 Task: Create a sub task System Test and UAT for the task  Design and implement a disaster recovery plan for an organization's IT infrastructure in the project AgileBoost , assign it to team member softage.4@softage.net and update the status of the sub task to  At Risk , set the priority of the sub task to Medium
Action: Mouse moved to (47, 235)
Screenshot: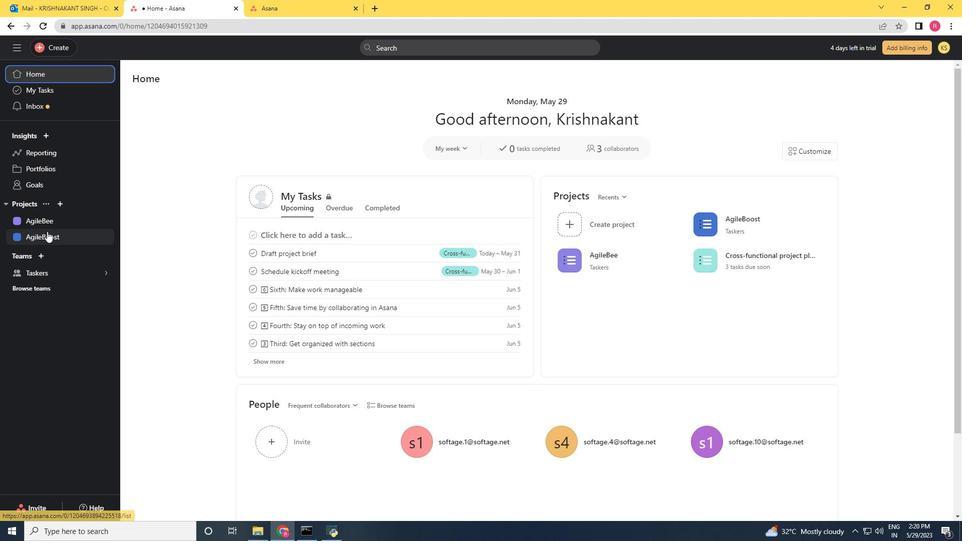 
Action: Mouse pressed left at (47, 235)
Screenshot: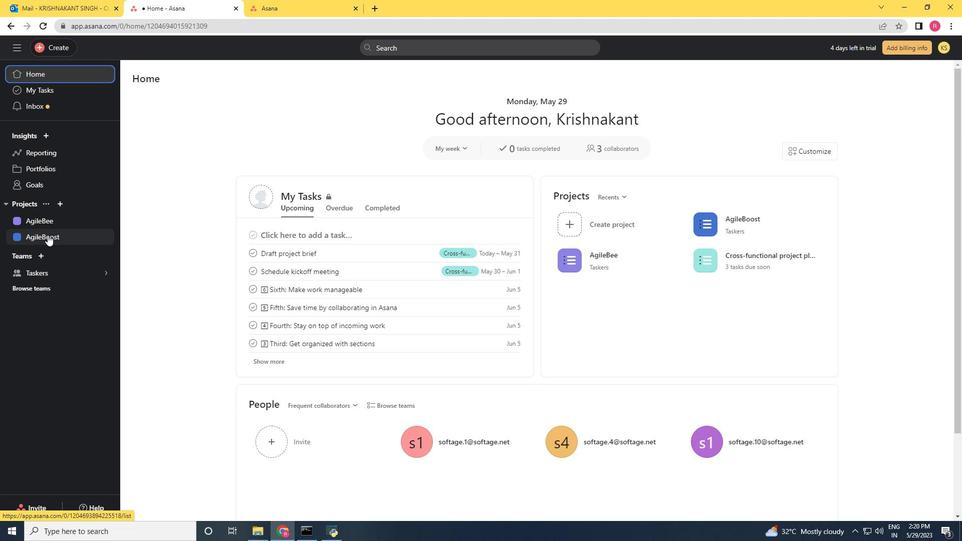 
Action: Mouse moved to (258, 257)
Screenshot: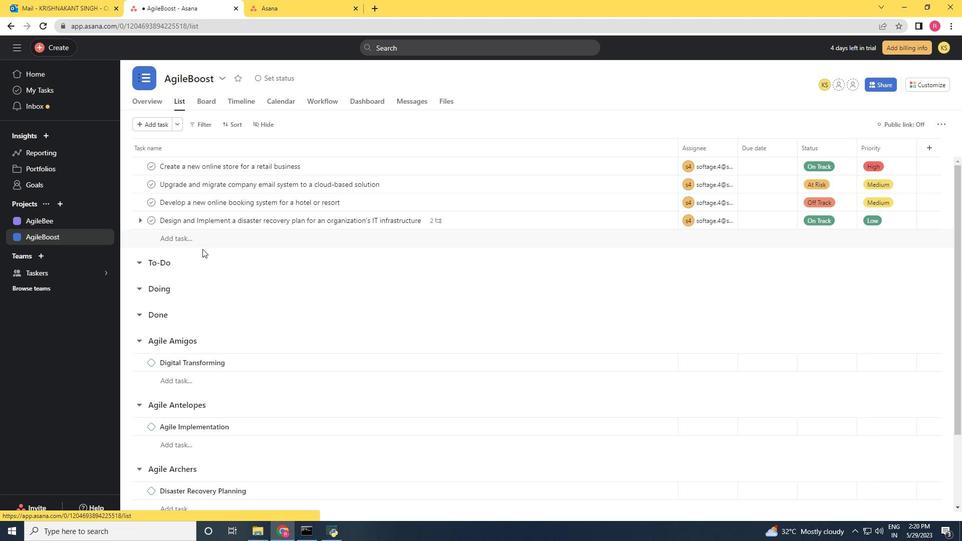 
Action: Mouse scrolled (258, 256) with delta (0, 0)
Screenshot: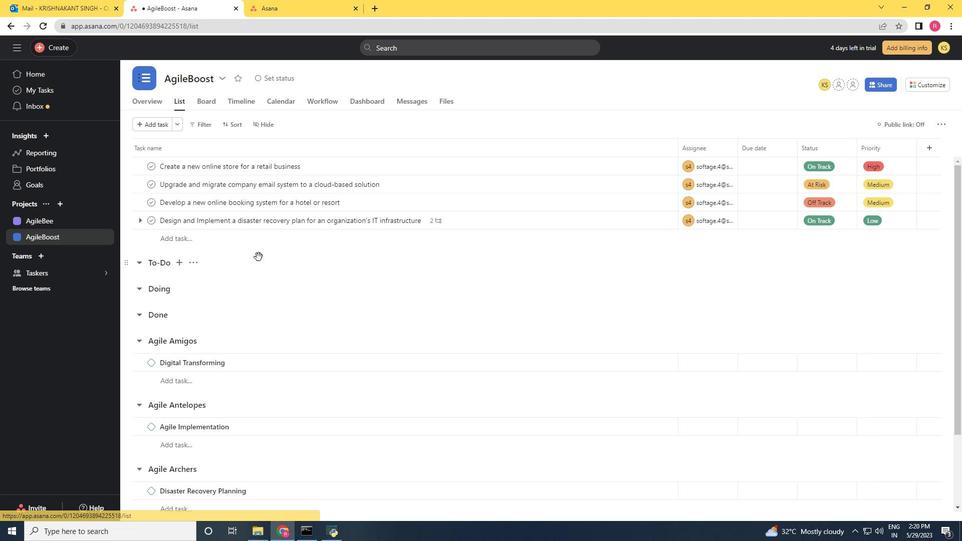 
Action: Mouse scrolled (258, 256) with delta (0, 0)
Screenshot: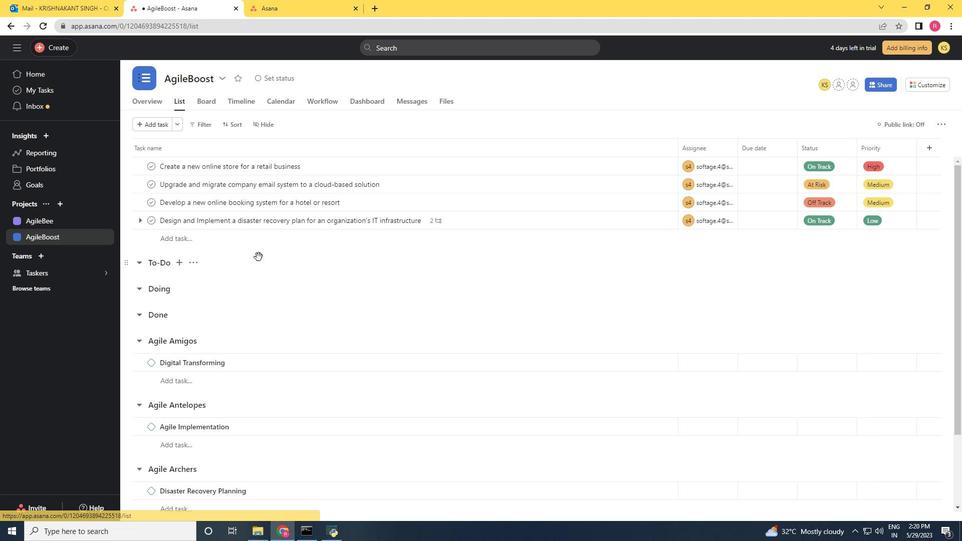 
Action: Mouse moved to (258, 257)
Screenshot: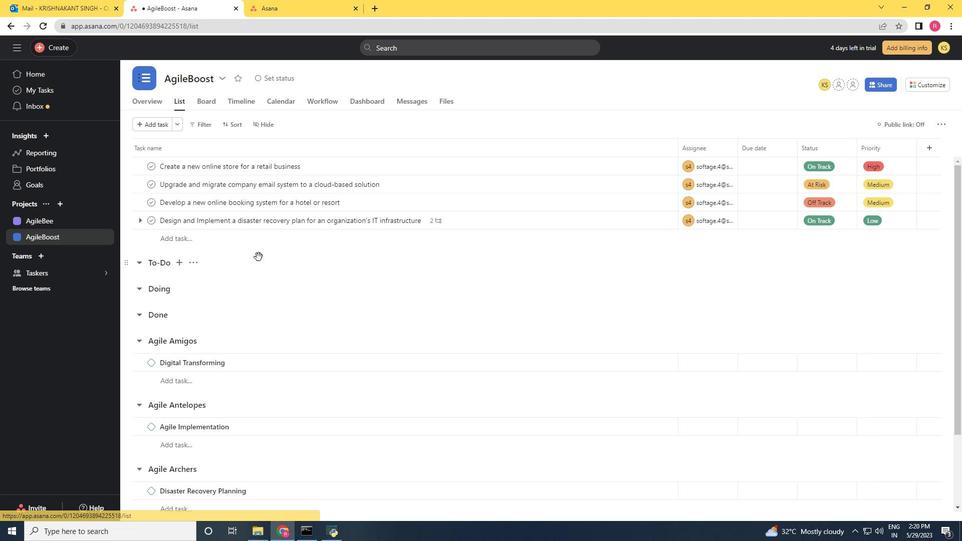 
Action: Mouse scrolled (258, 256) with delta (0, 0)
Screenshot: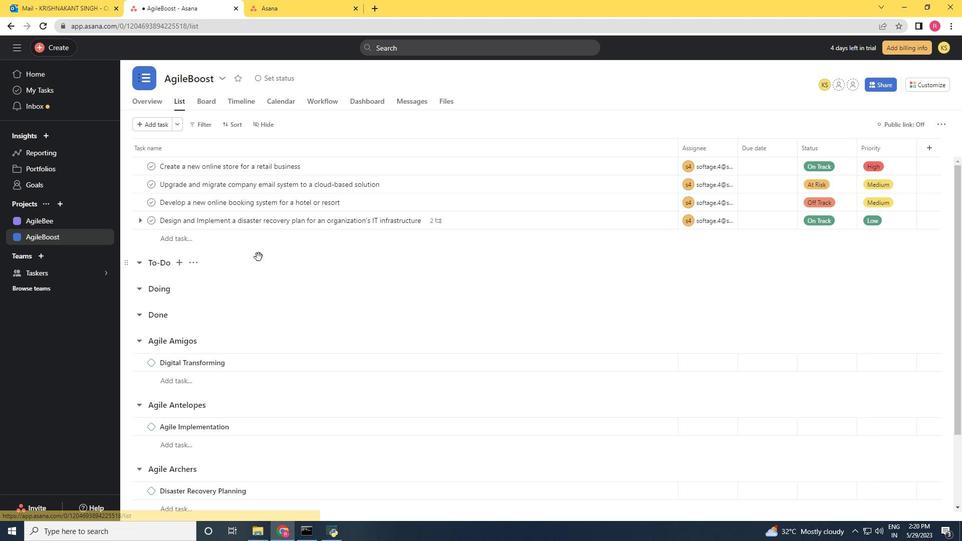 
Action: Mouse moved to (258, 257)
Screenshot: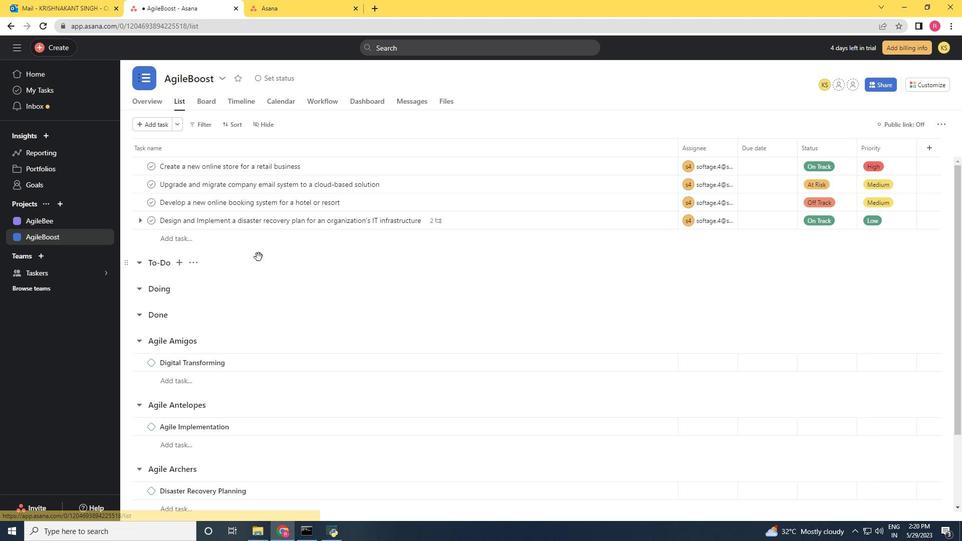 
Action: Mouse scrolled (258, 257) with delta (0, 0)
Screenshot: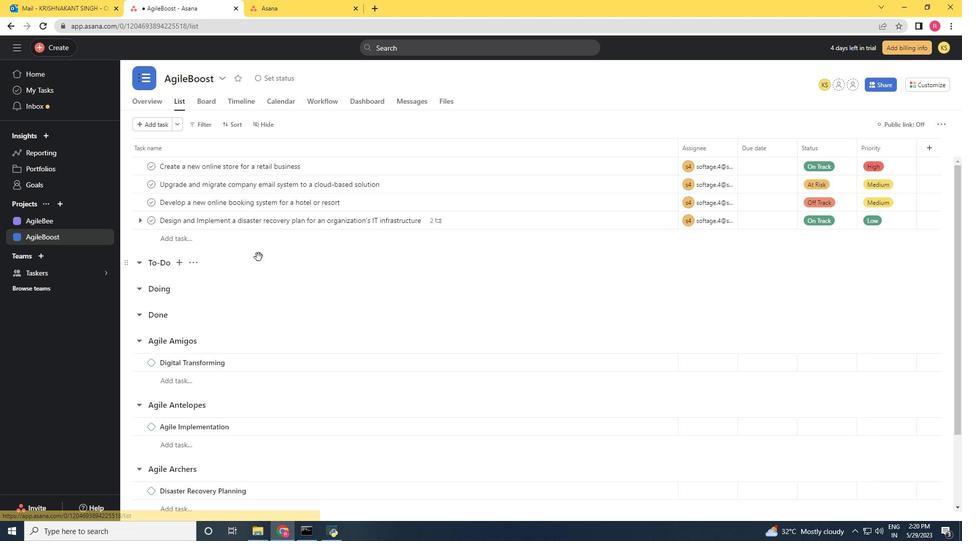 
Action: Mouse scrolled (258, 257) with delta (0, 0)
Screenshot: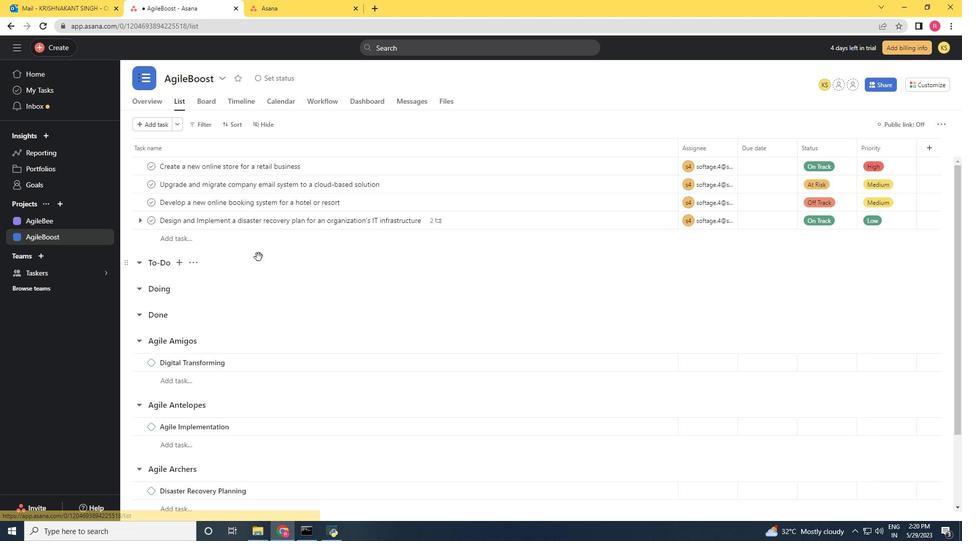 
Action: Mouse scrolled (258, 257) with delta (0, 0)
Screenshot: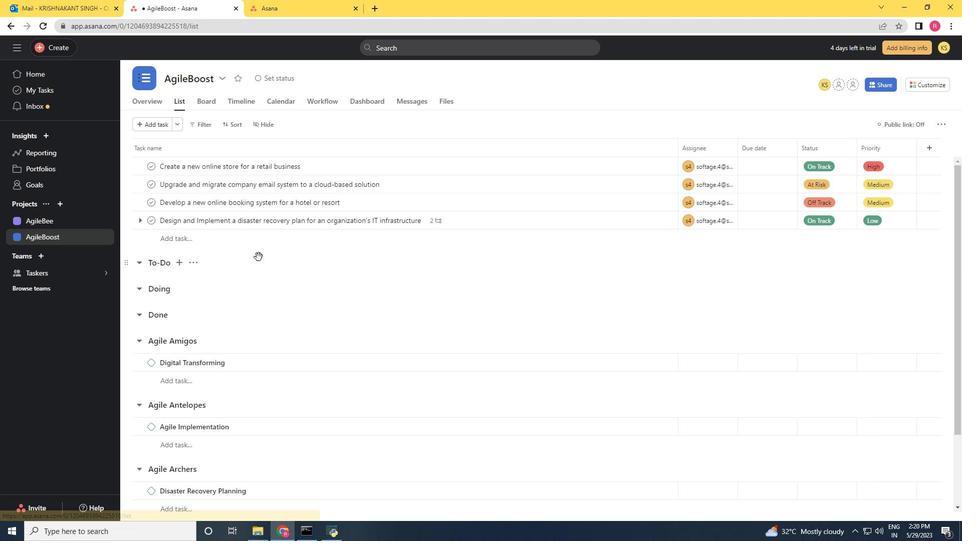 
Action: Mouse moved to (240, 321)
Screenshot: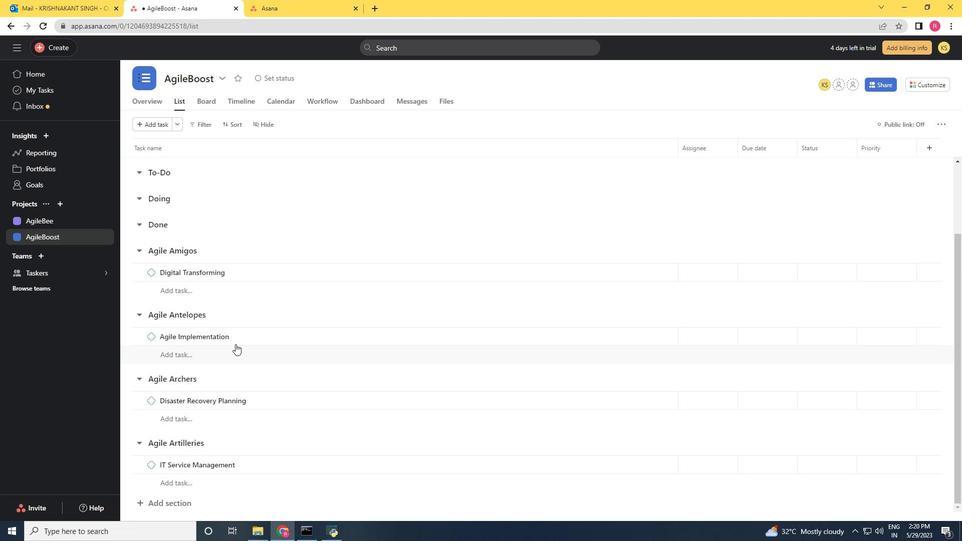 
Action: Mouse scrolled (240, 322) with delta (0, 0)
Screenshot: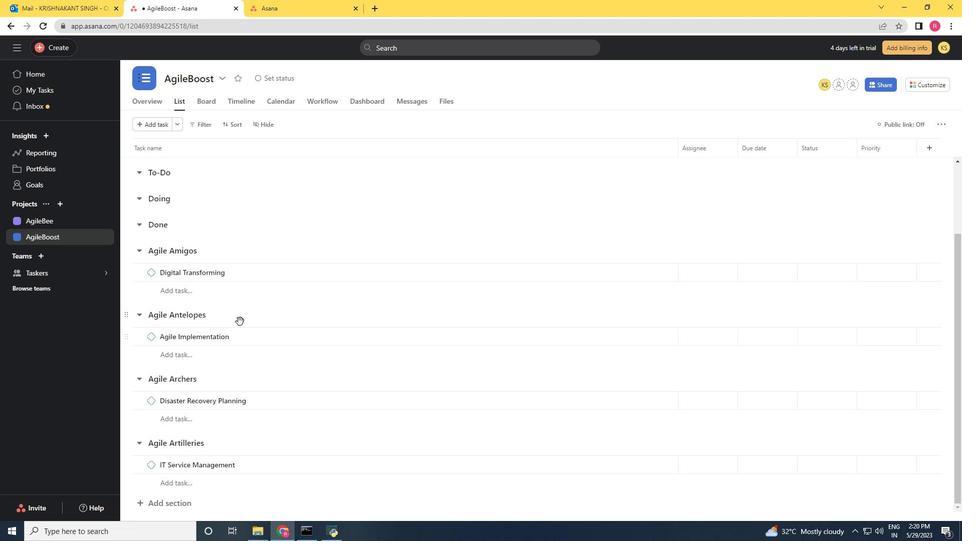 
Action: Mouse scrolled (240, 321) with delta (0, 0)
Screenshot: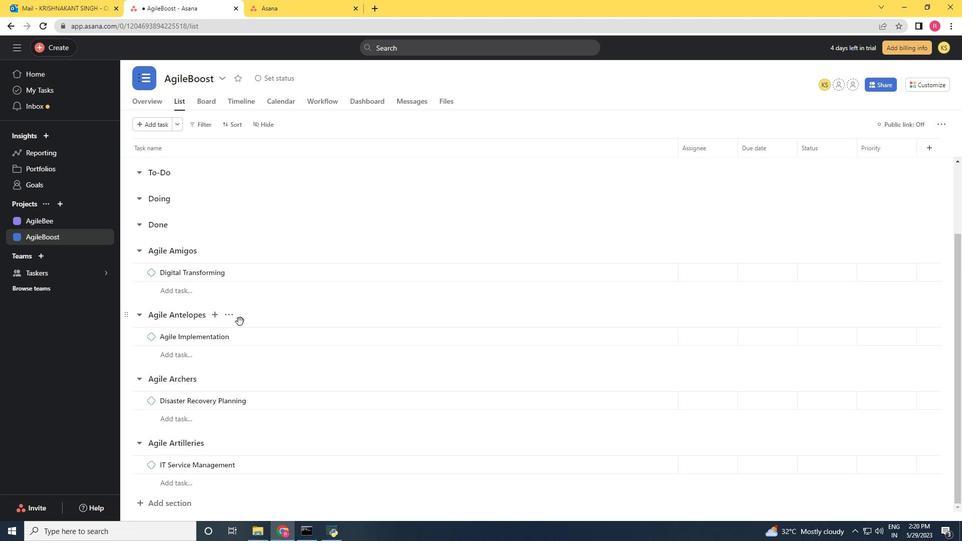 
Action: Mouse scrolled (240, 322) with delta (0, 0)
Screenshot: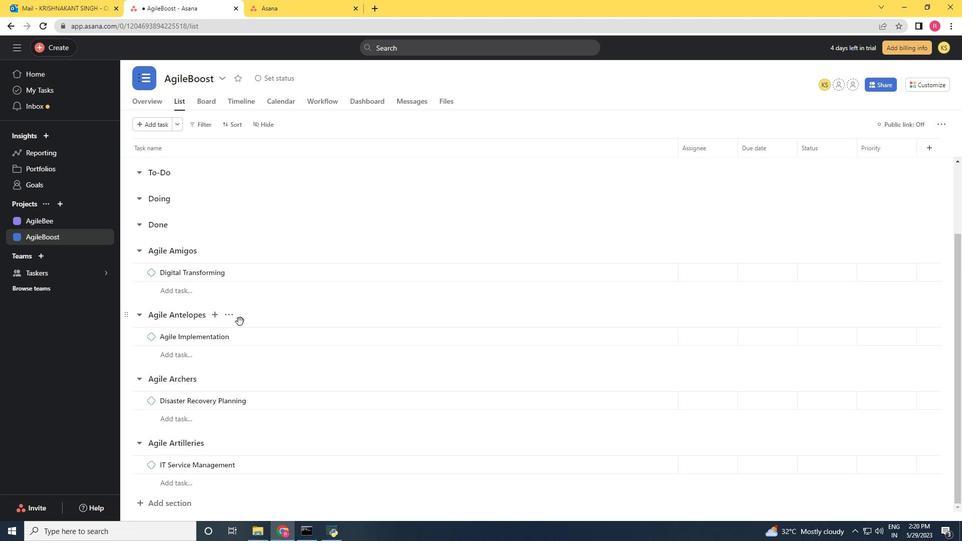 
Action: Mouse scrolled (240, 322) with delta (0, 0)
Screenshot: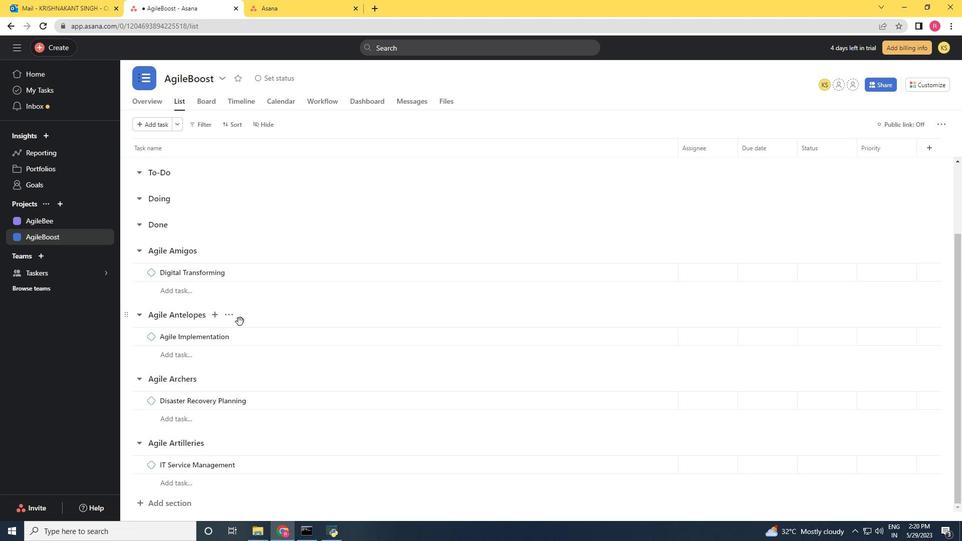 
Action: Mouse moved to (475, 222)
Screenshot: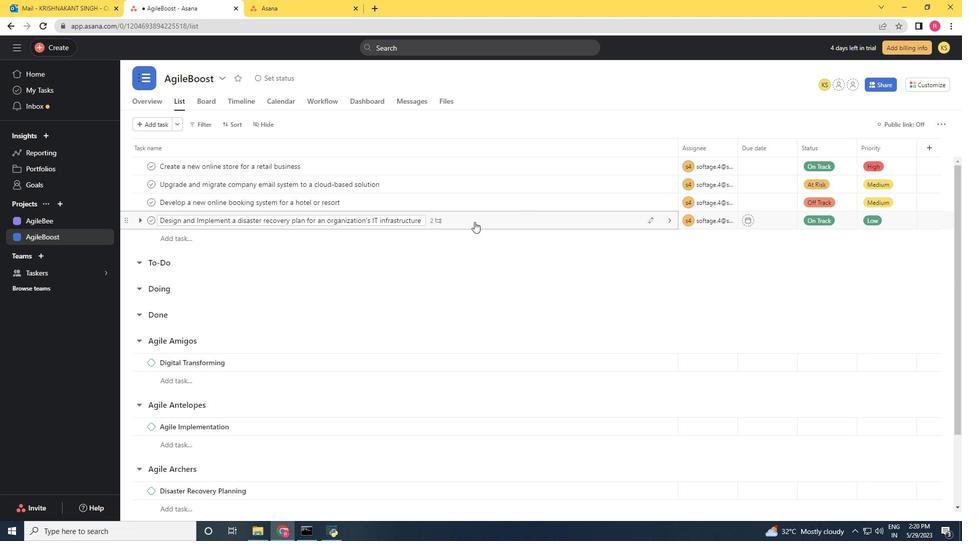 
Action: Mouse pressed left at (475, 222)
Screenshot: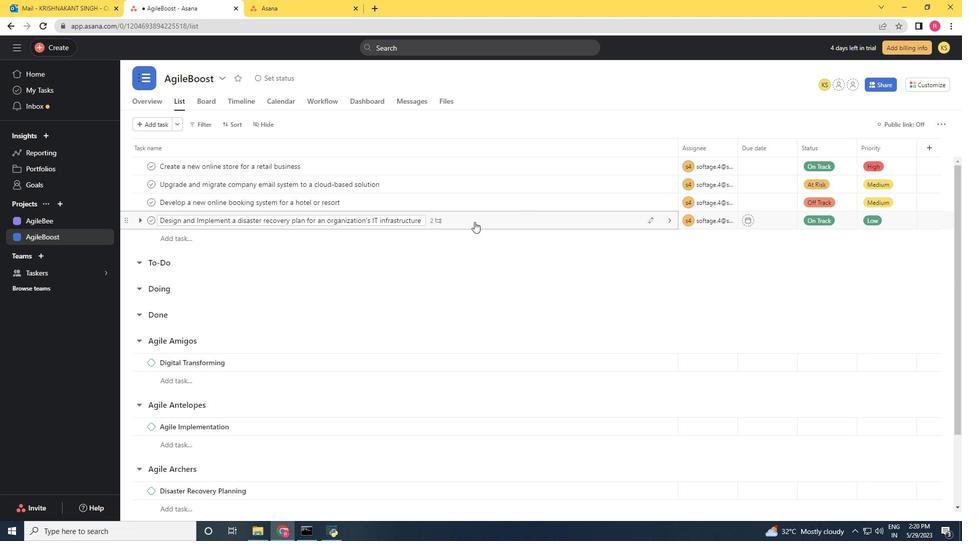 
Action: Mouse moved to (647, 404)
Screenshot: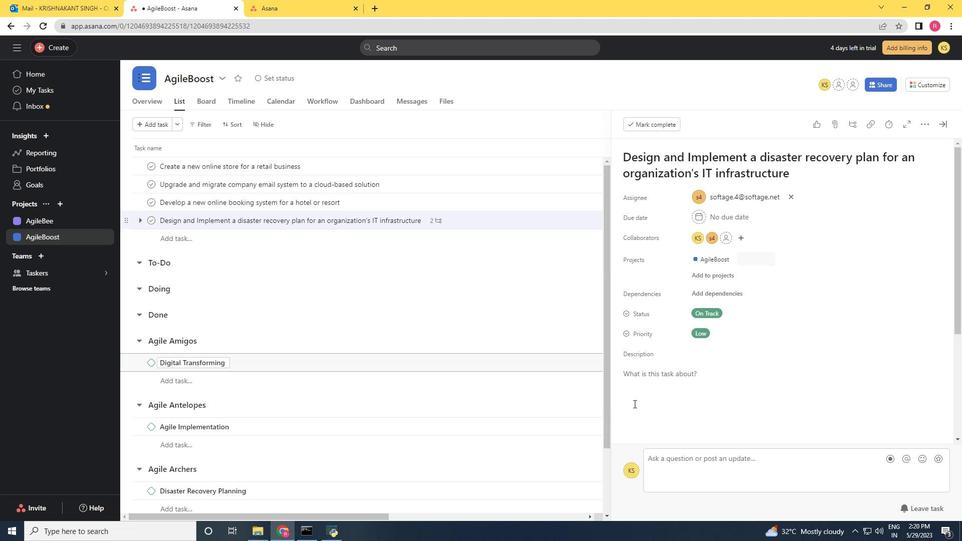 
Action: Mouse scrolled (647, 403) with delta (0, 0)
Screenshot: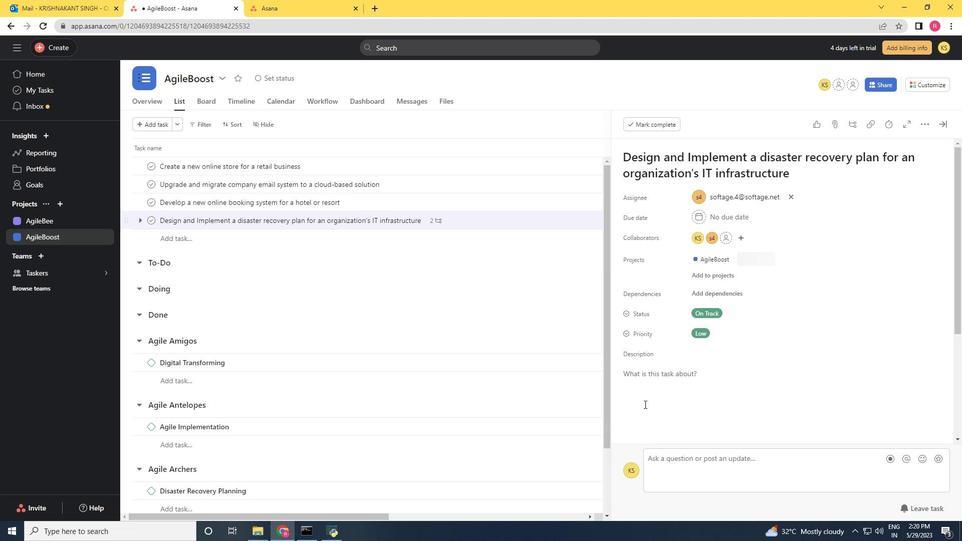 
Action: Mouse scrolled (647, 403) with delta (0, 0)
Screenshot: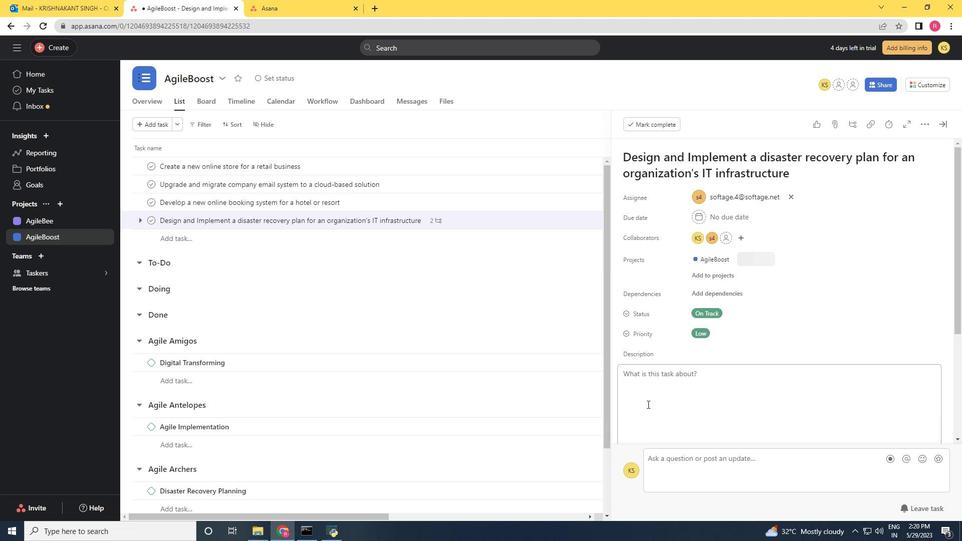 
Action: Mouse scrolled (647, 403) with delta (0, 0)
Screenshot: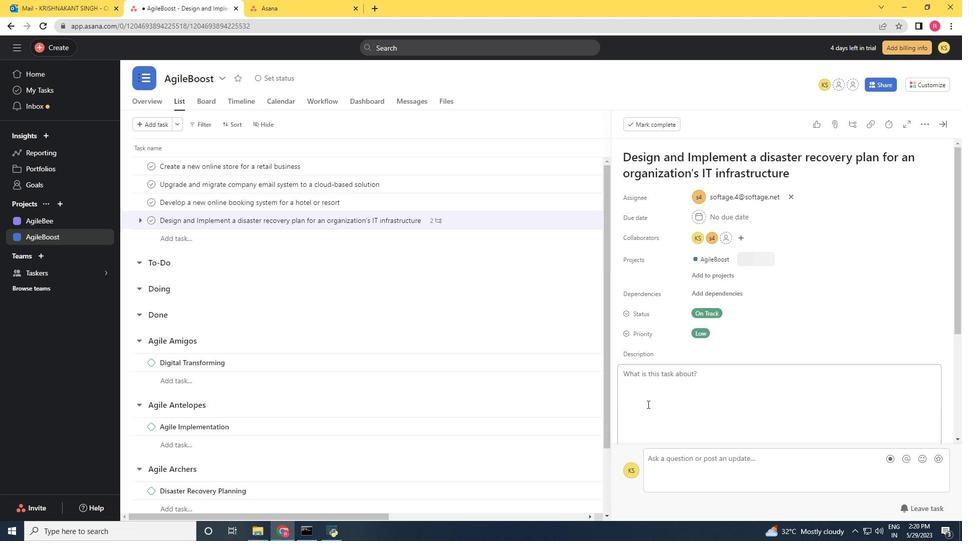 
Action: Mouse scrolled (647, 403) with delta (0, 0)
Screenshot: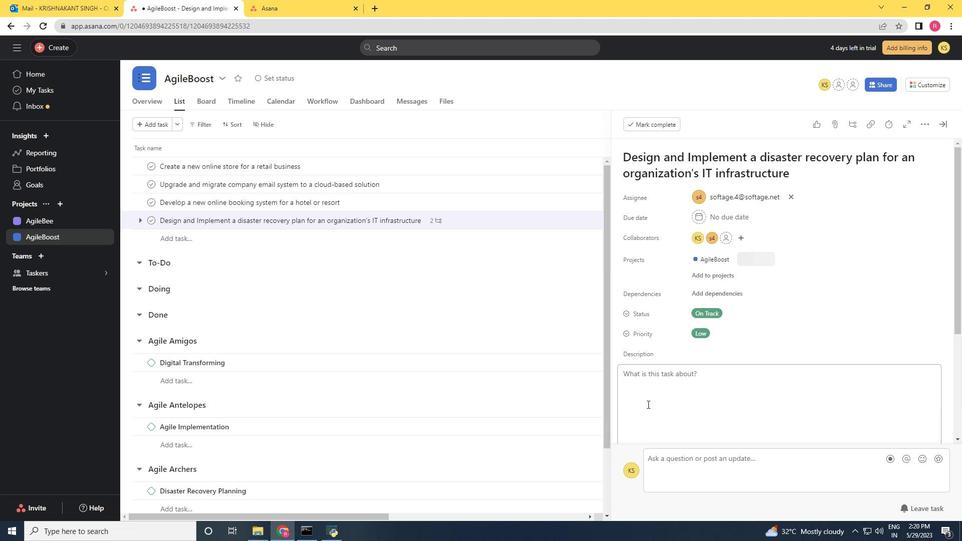 
Action: Mouse moved to (633, 363)
Screenshot: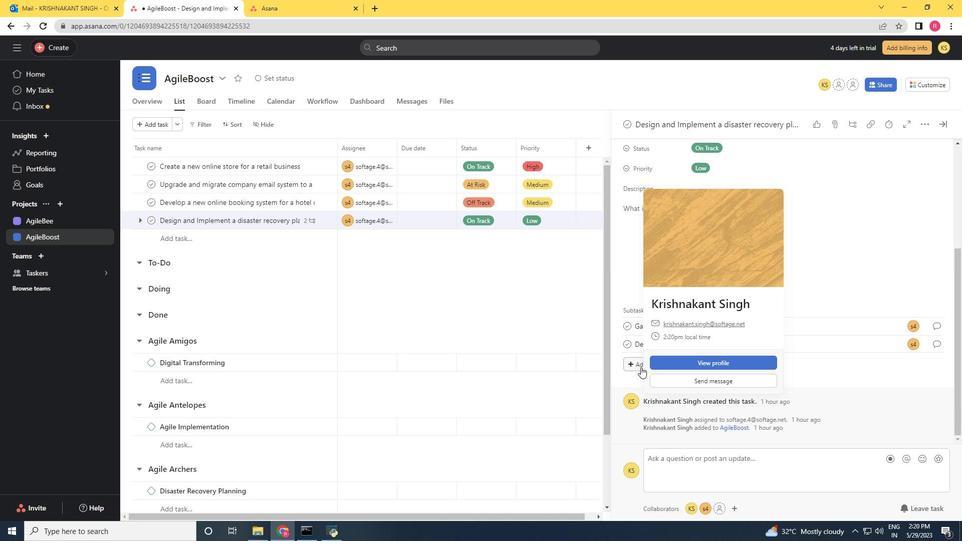 
Action: Mouse pressed left at (633, 363)
Screenshot: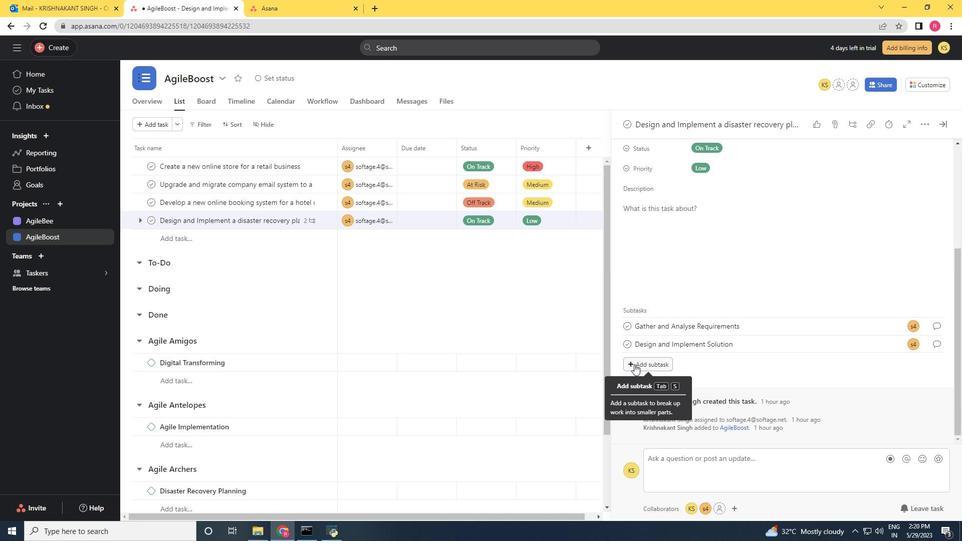 
Action: Key pressed <Key.shift>System<Key.space><Key.shift>Test<Key.space>and<Key.space><Key.shift>UAT<Key.space><Key.enter>
Screenshot: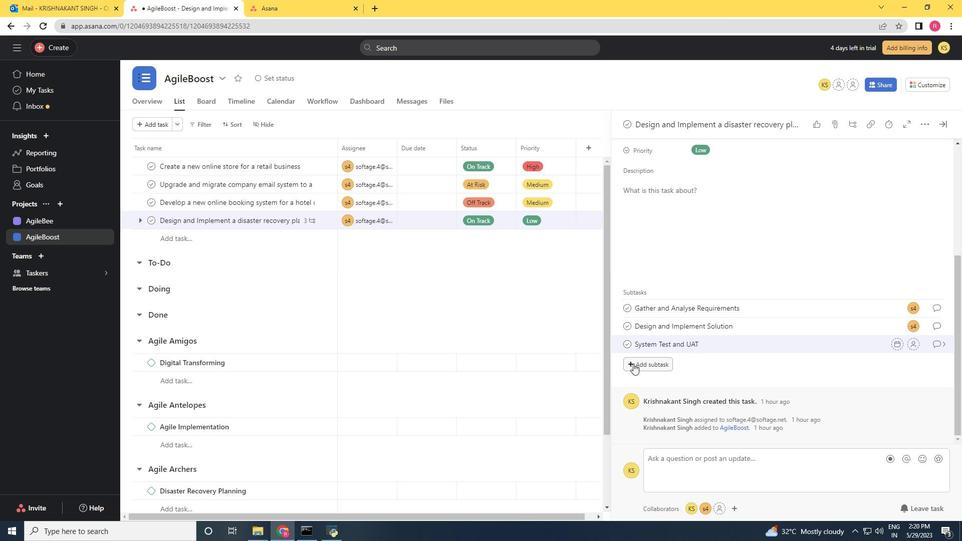 
Action: Mouse moved to (916, 326)
Screenshot: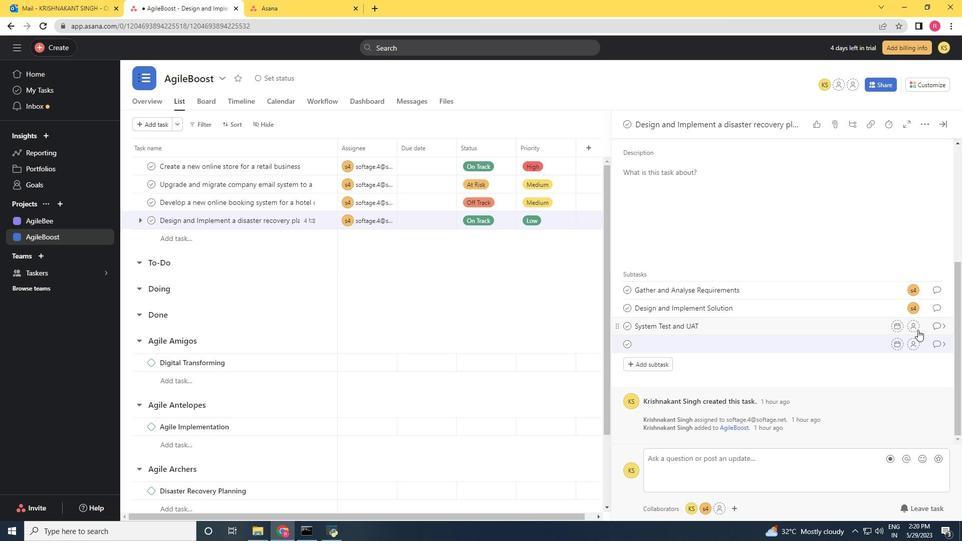 
Action: Mouse pressed left at (916, 326)
Screenshot: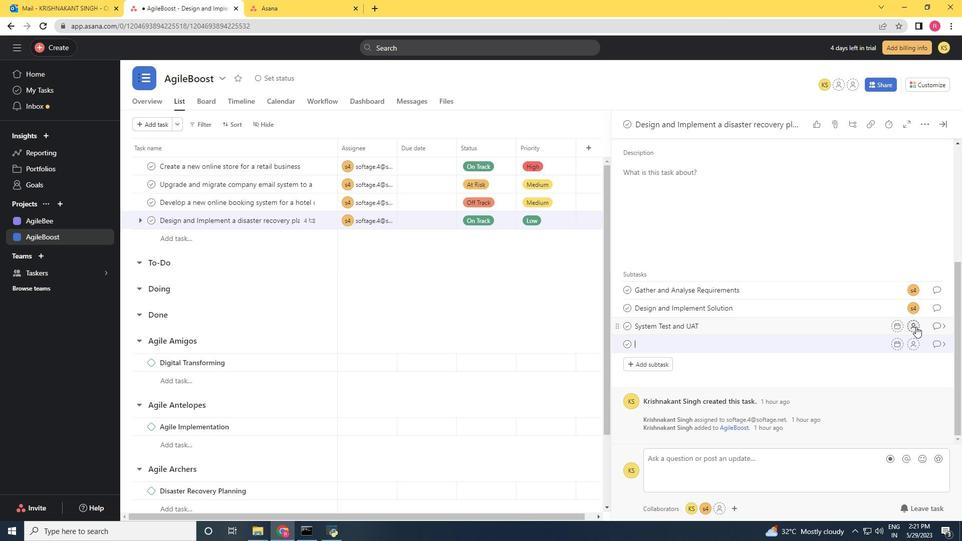 
Action: Mouse moved to (913, 347)
Screenshot: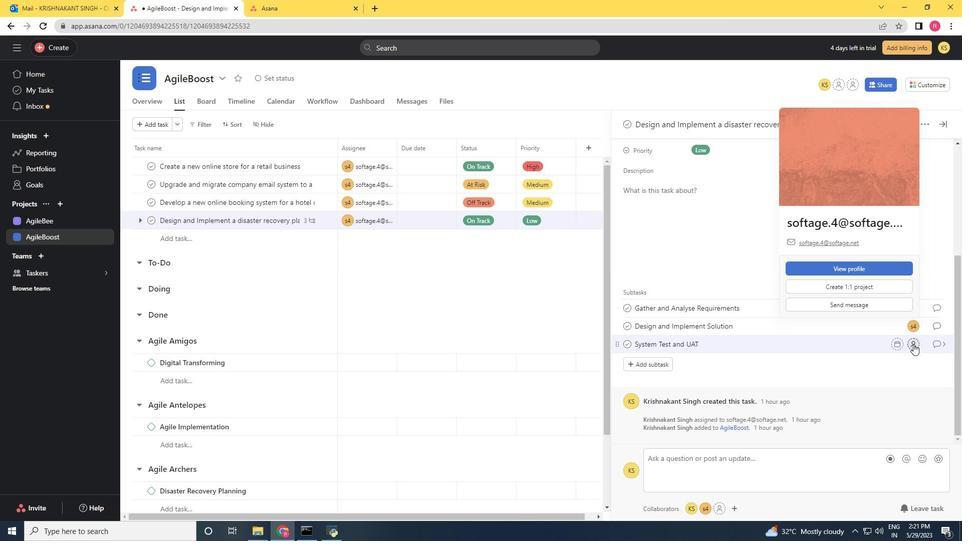 
Action: Mouse pressed left at (913, 347)
Screenshot: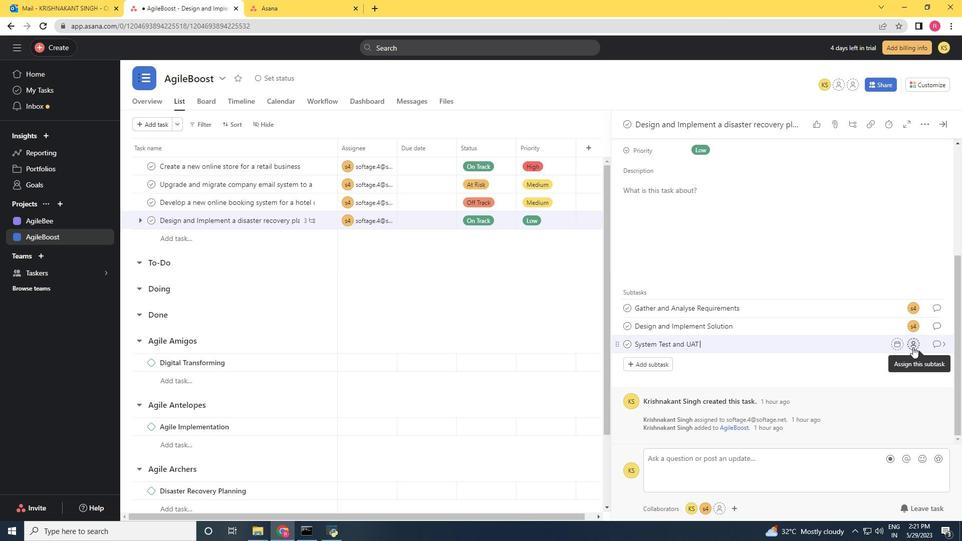 
Action: Key pressed softage.4<Key.shift>@softage.net
Screenshot: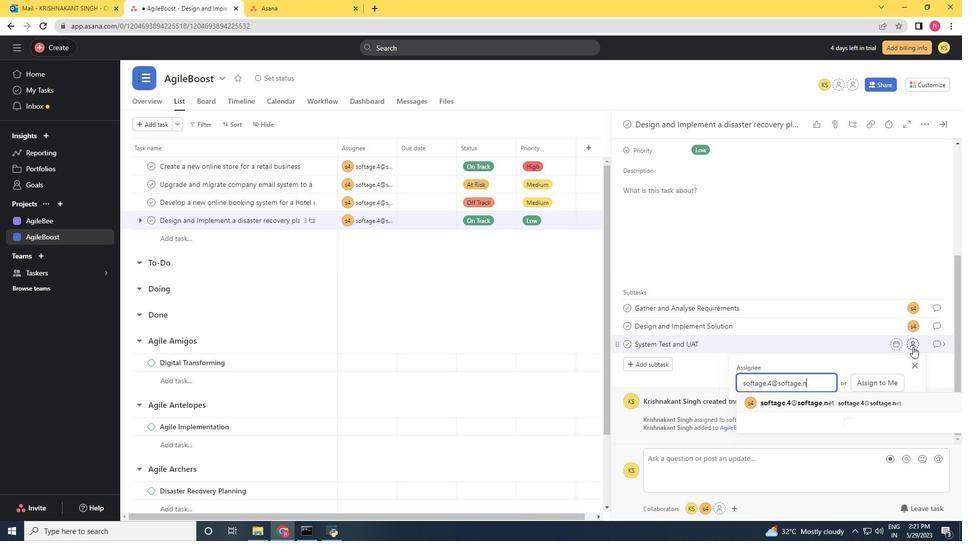 
Action: Mouse moved to (854, 407)
Screenshot: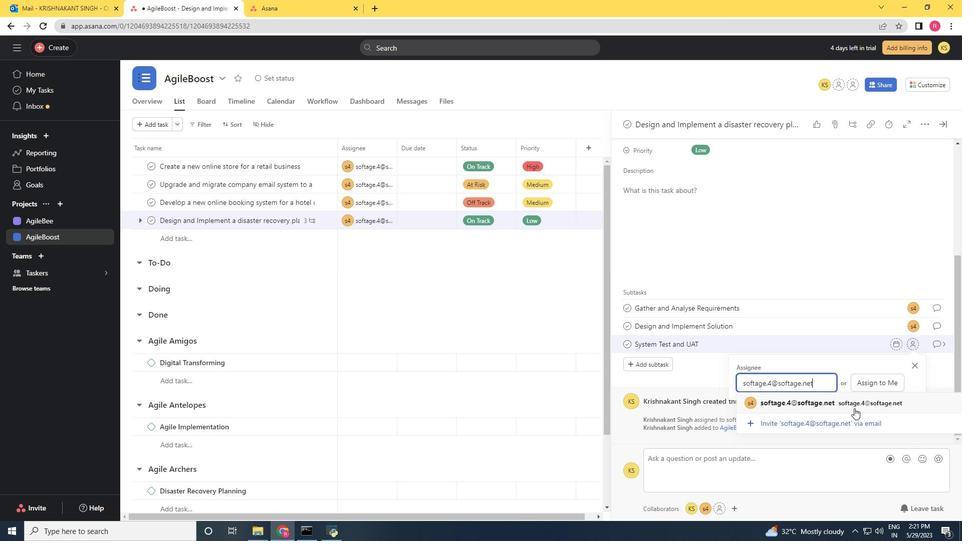 
Action: Mouse pressed left at (854, 407)
Screenshot: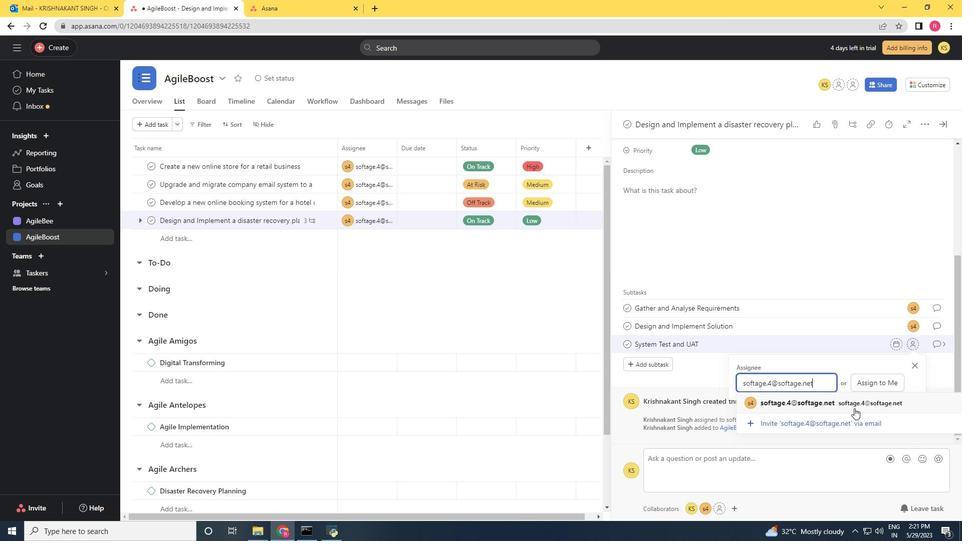 
Action: Mouse moved to (935, 346)
Screenshot: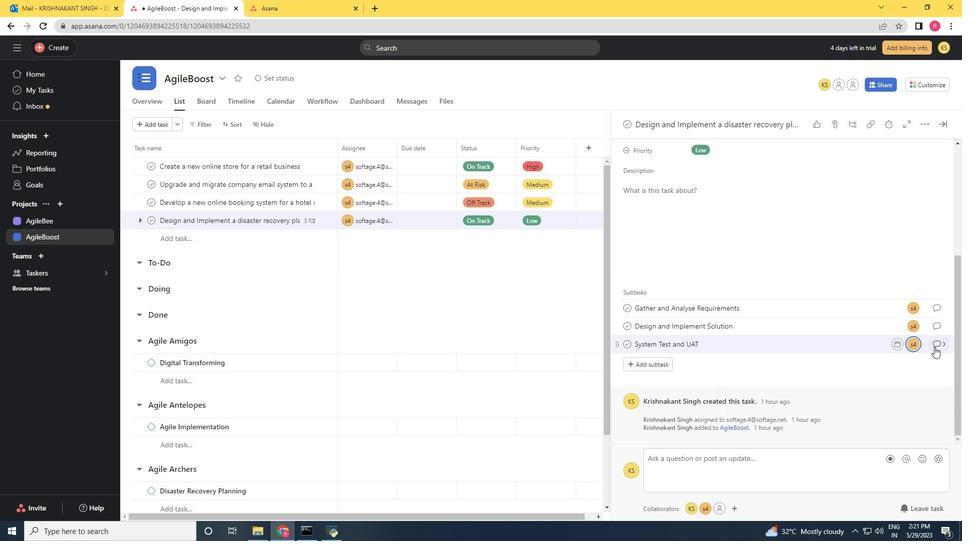 
Action: Mouse pressed left at (935, 346)
Screenshot: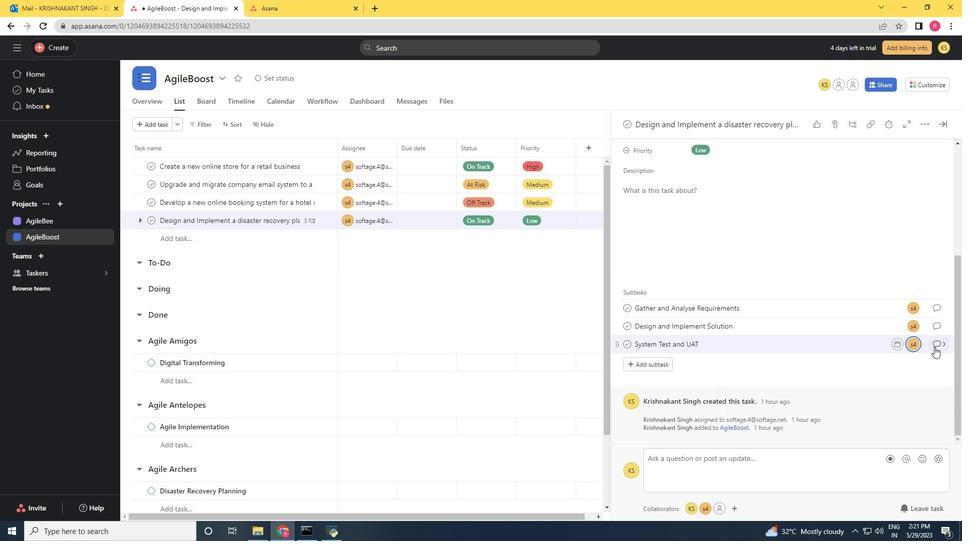
Action: Mouse moved to (658, 286)
Screenshot: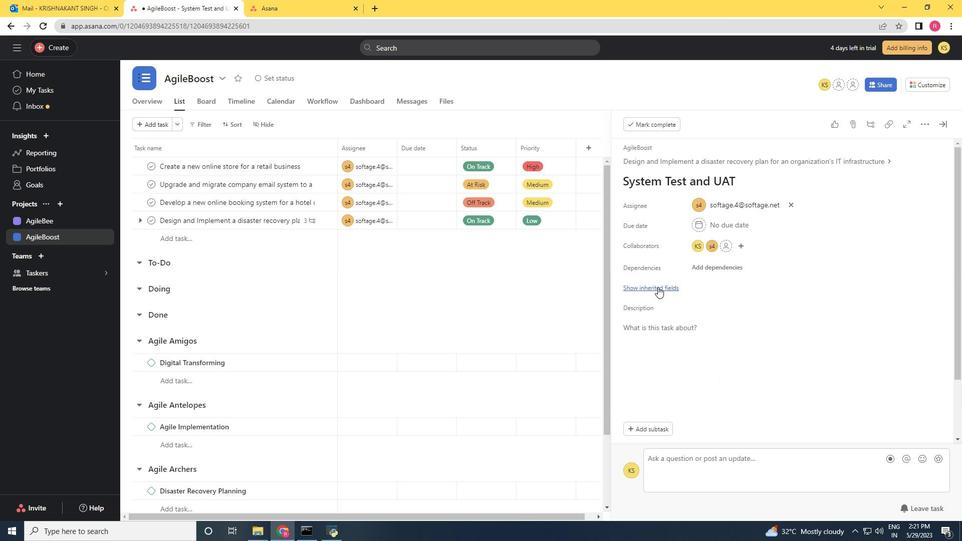 
Action: Mouse pressed left at (658, 286)
Screenshot: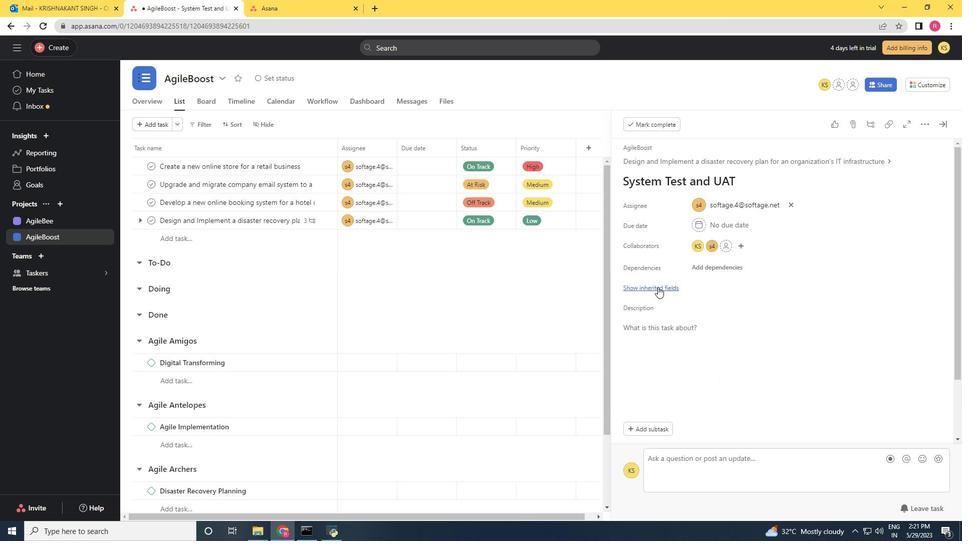 
Action: Mouse moved to (698, 304)
Screenshot: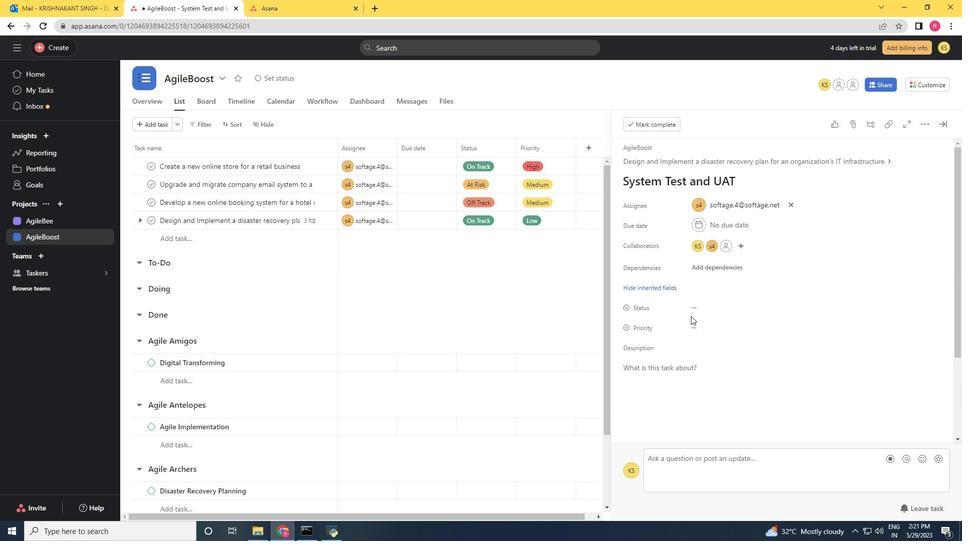
Action: Mouse pressed left at (698, 304)
Screenshot: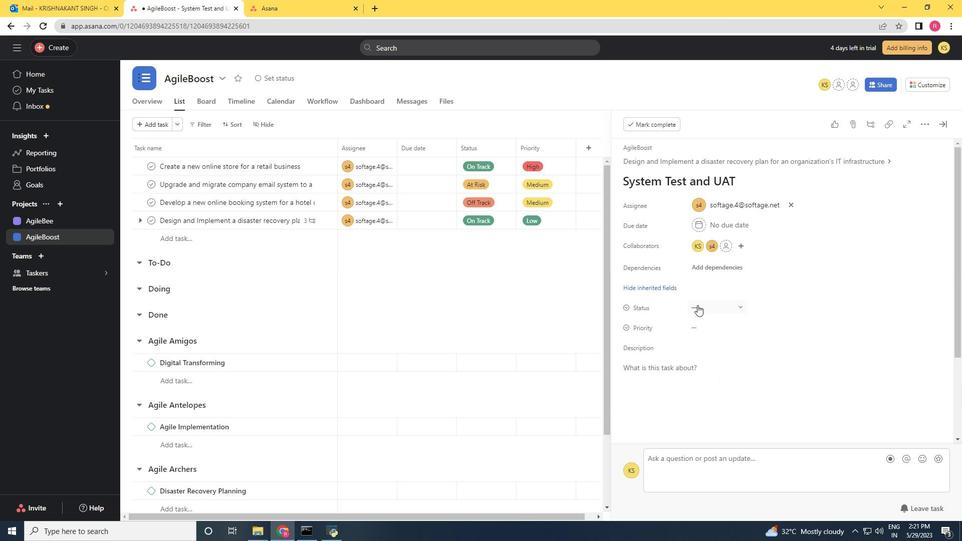 
Action: Mouse moved to (728, 372)
Screenshot: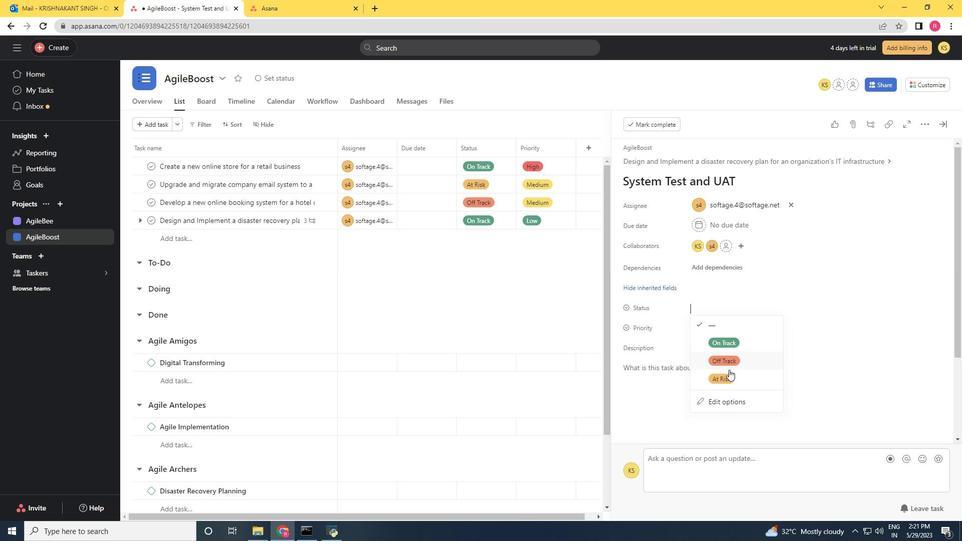 
Action: Mouse pressed left at (728, 372)
Screenshot: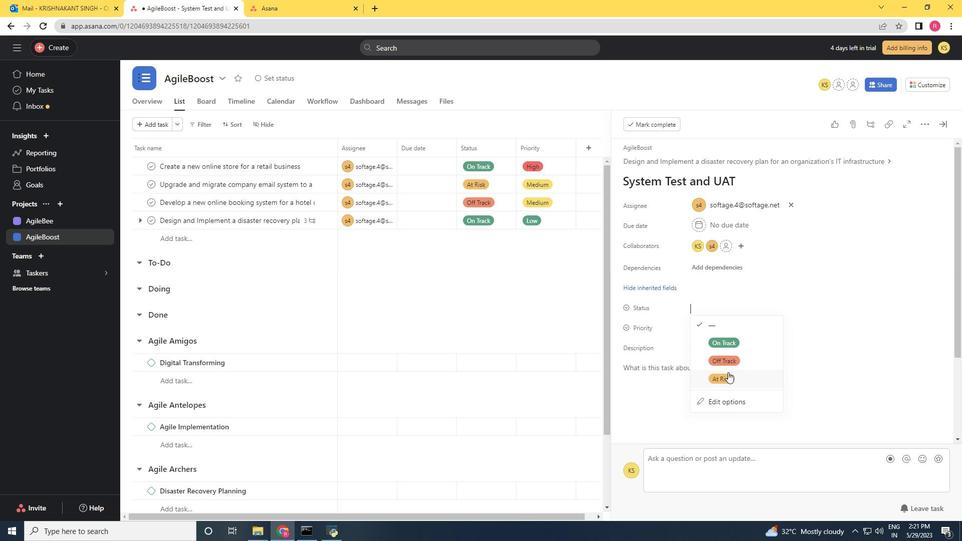 
Action: Mouse moved to (705, 331)
Screenshot: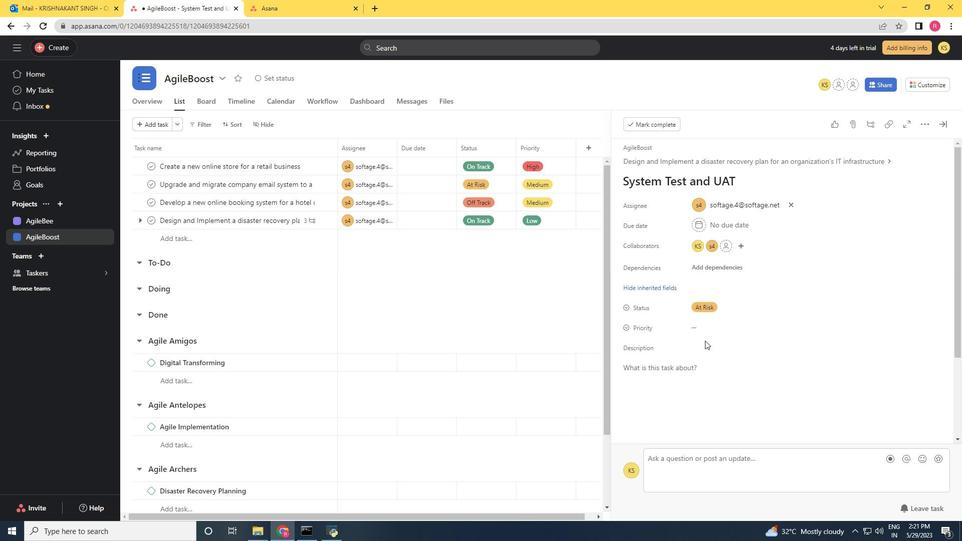
Action: Mouse pressed left at (705, 331)
Screenshot: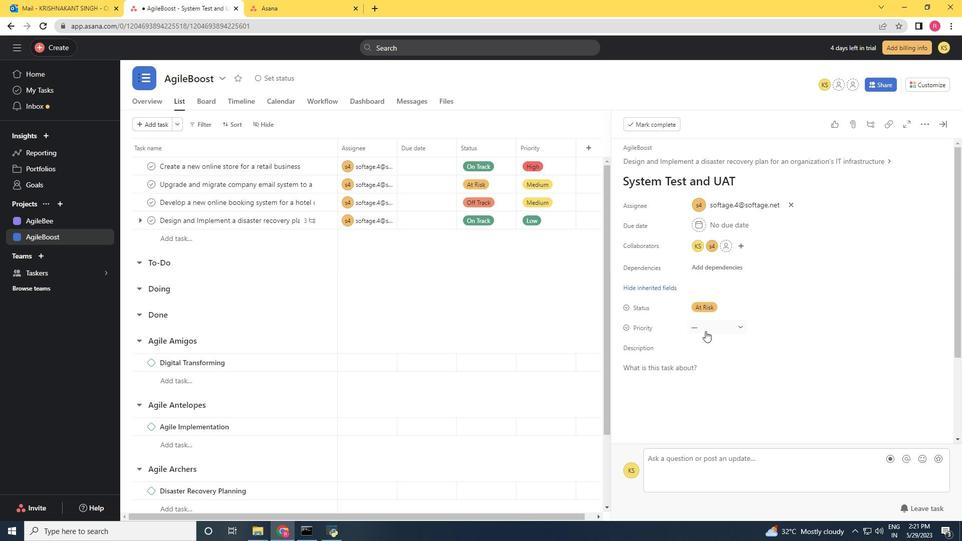 
Action: Mouse moved to (720, 379)
Screenshot: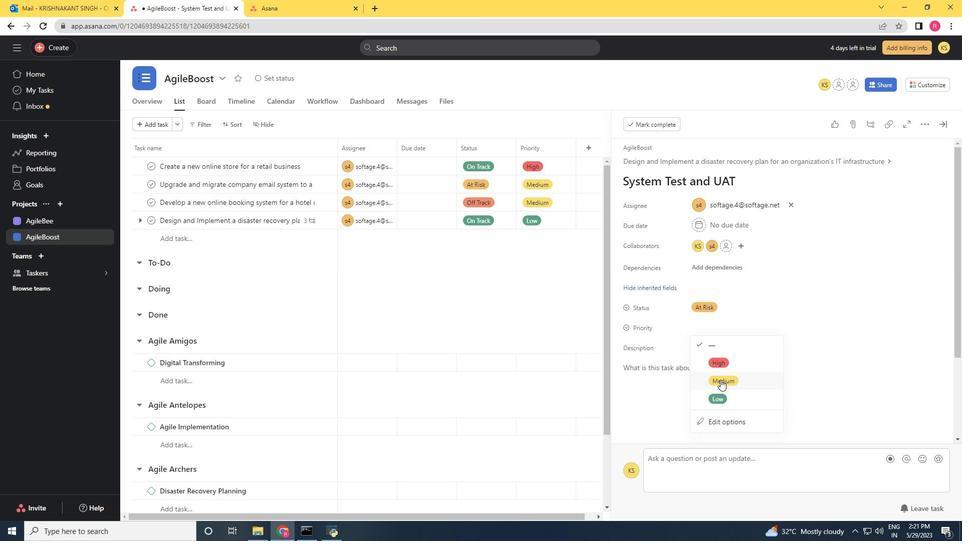 
Action: Mouse pressed left at (720, 379)
Screenshot: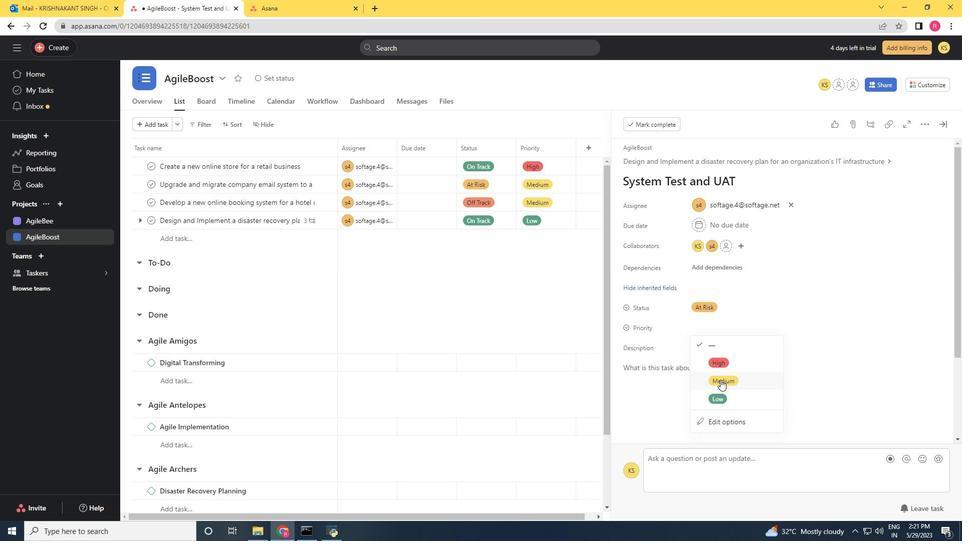 
